 Task: Add a condition where "Hours since assigned Is Ten" in unsolved tickets in your groups.
Action: Mouse moved to (140, 469)
Screenshot: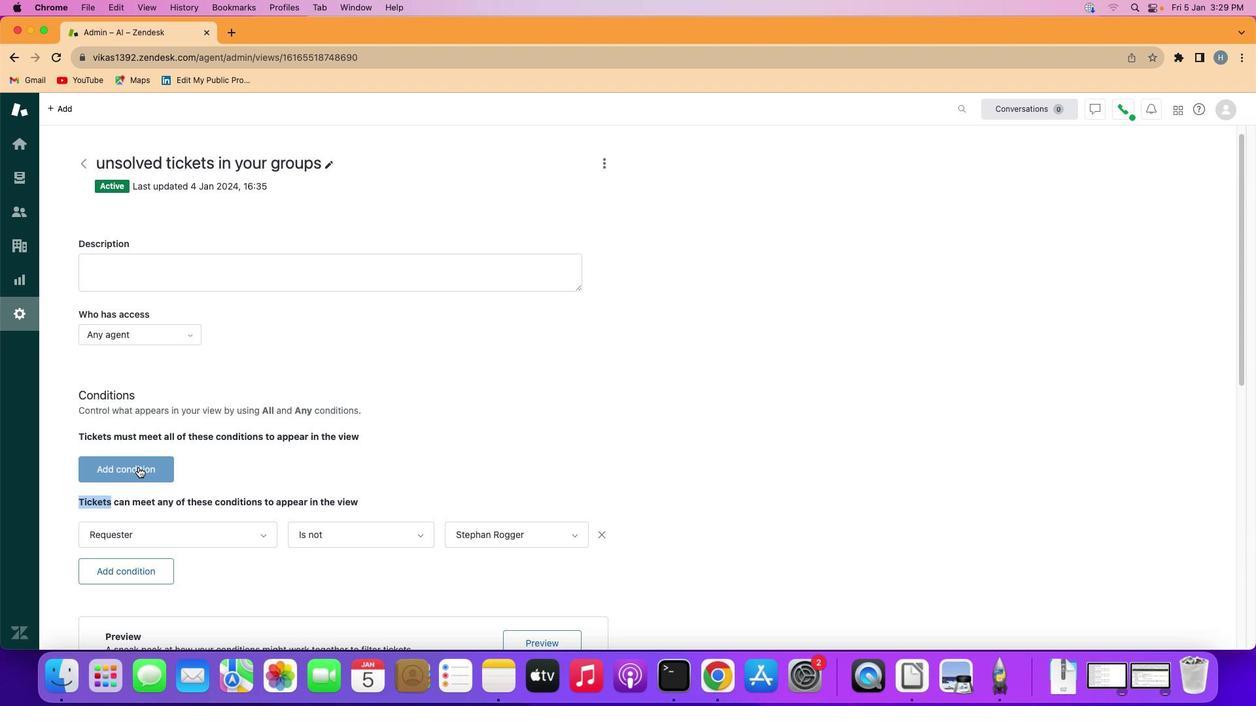 
Action: Mouse pressed left at (140, 469)
Screenshot: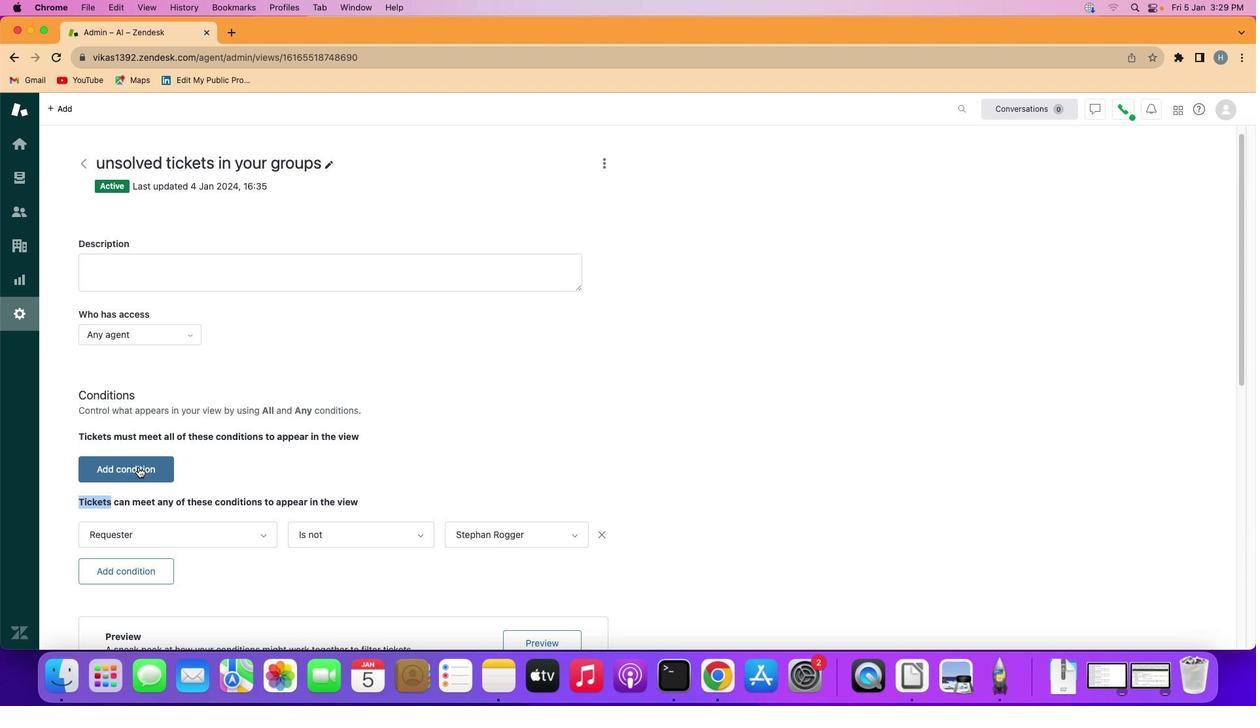 
Action: Mouse moved to (161, 471)
Screenshot: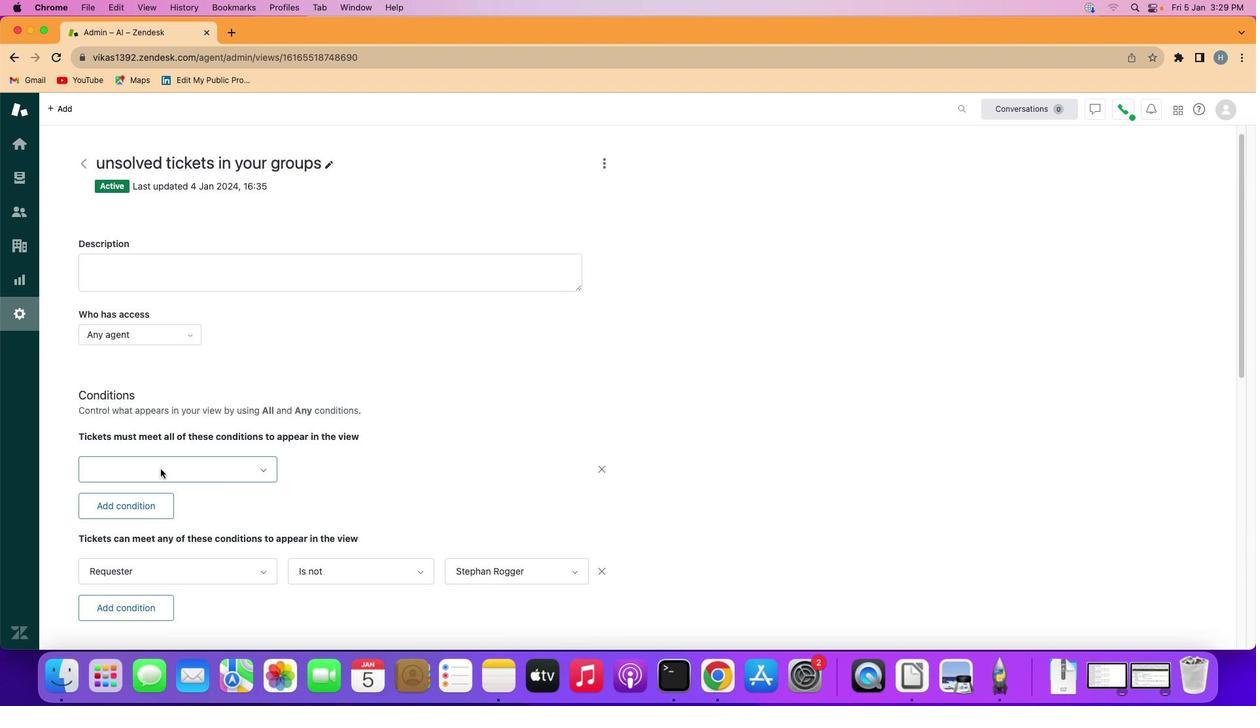 
Action: Mouse pressed left at (161, 471)
Screenshot: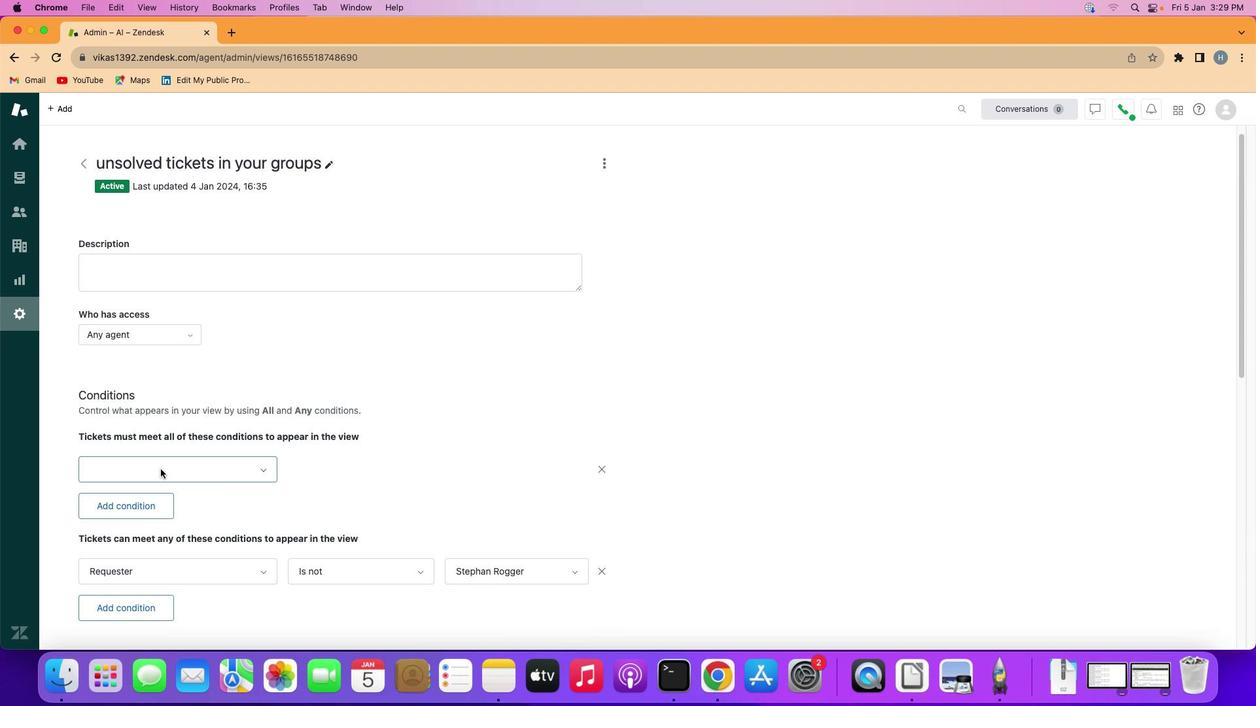 
Action: Mouse moved to (174, 380)
Screenshot: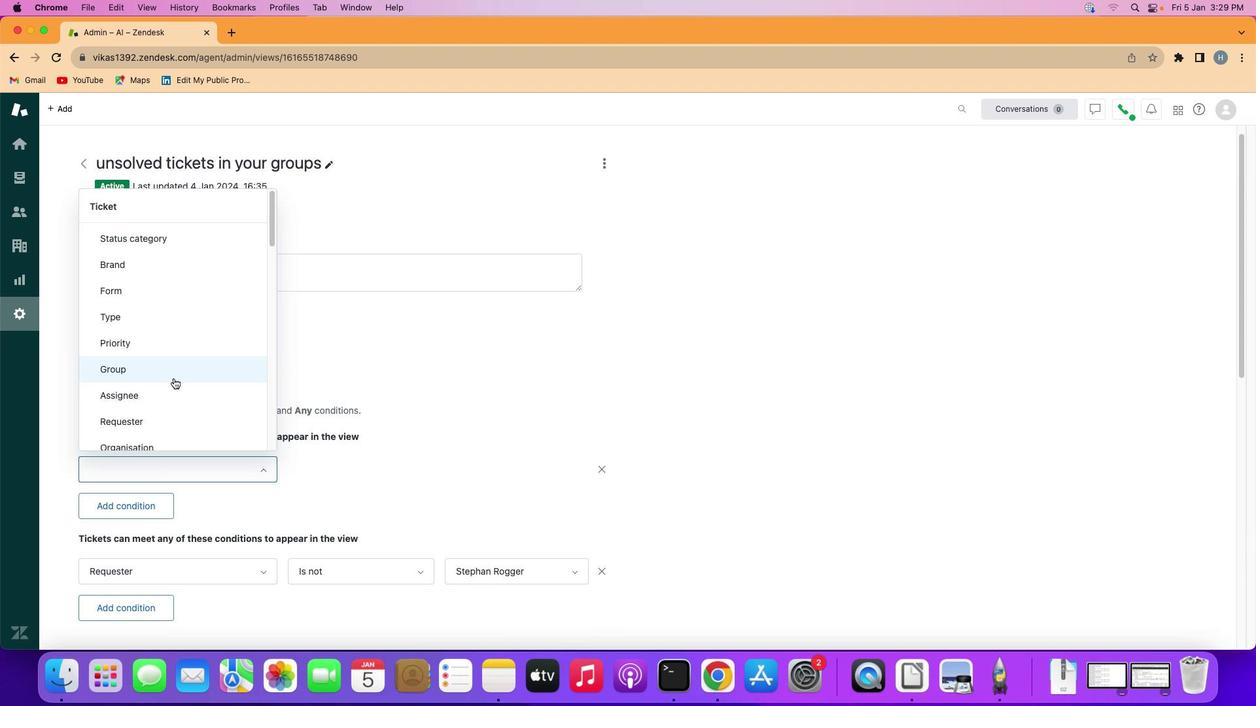 
Action: Mouse scrolled (174, 380) with delta (1, 0)
Screenshot: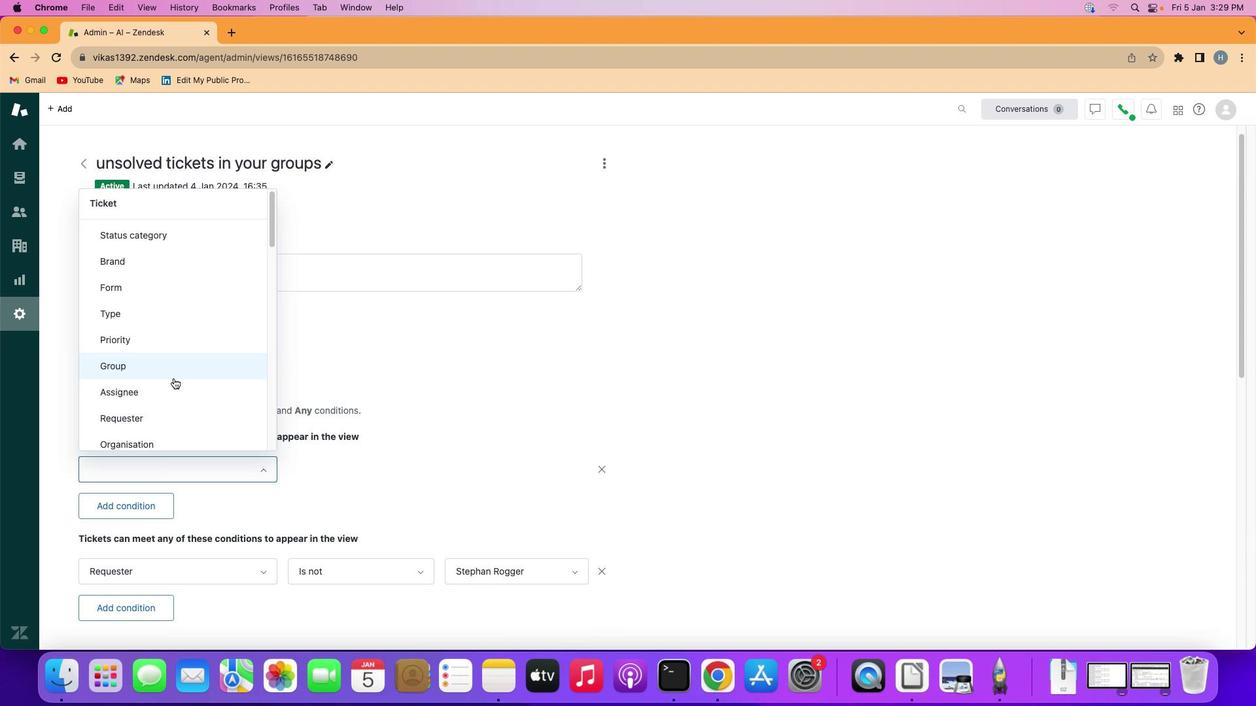 
Action: Mouse moved to (174, 380)
Screenshot: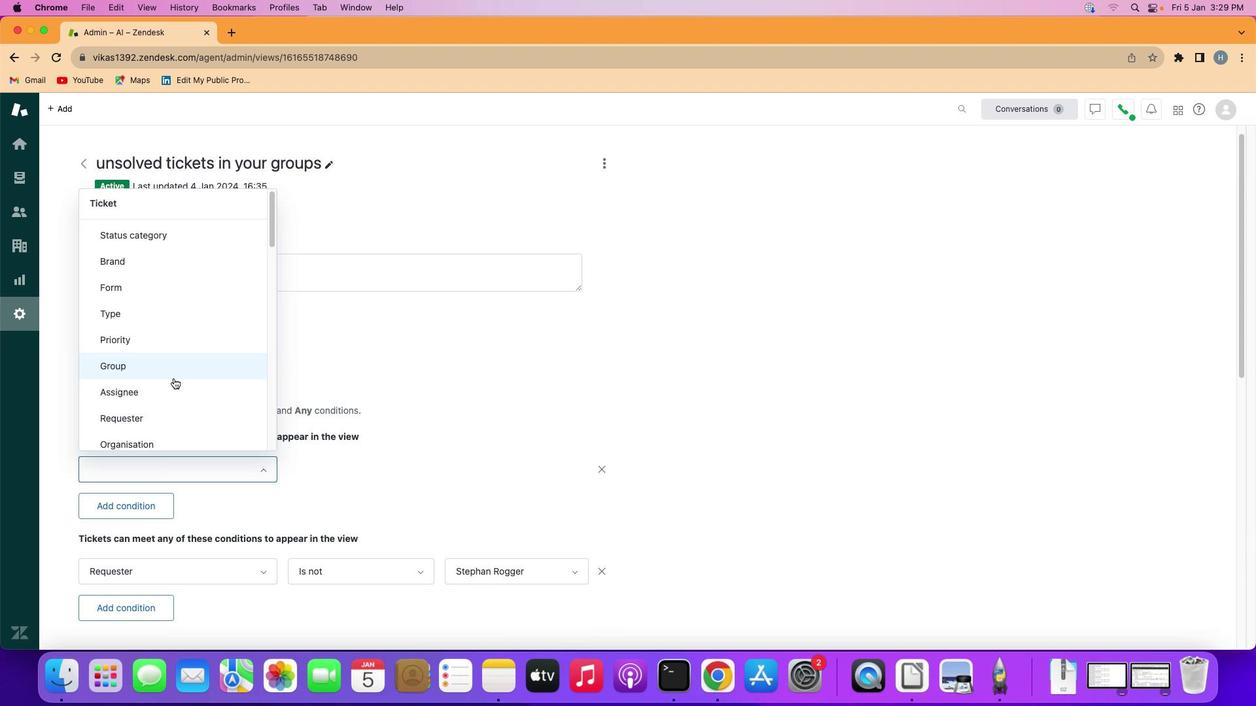 
Action: Mouse scrolled (174, 380) with delta (1, 0)
Screenshot: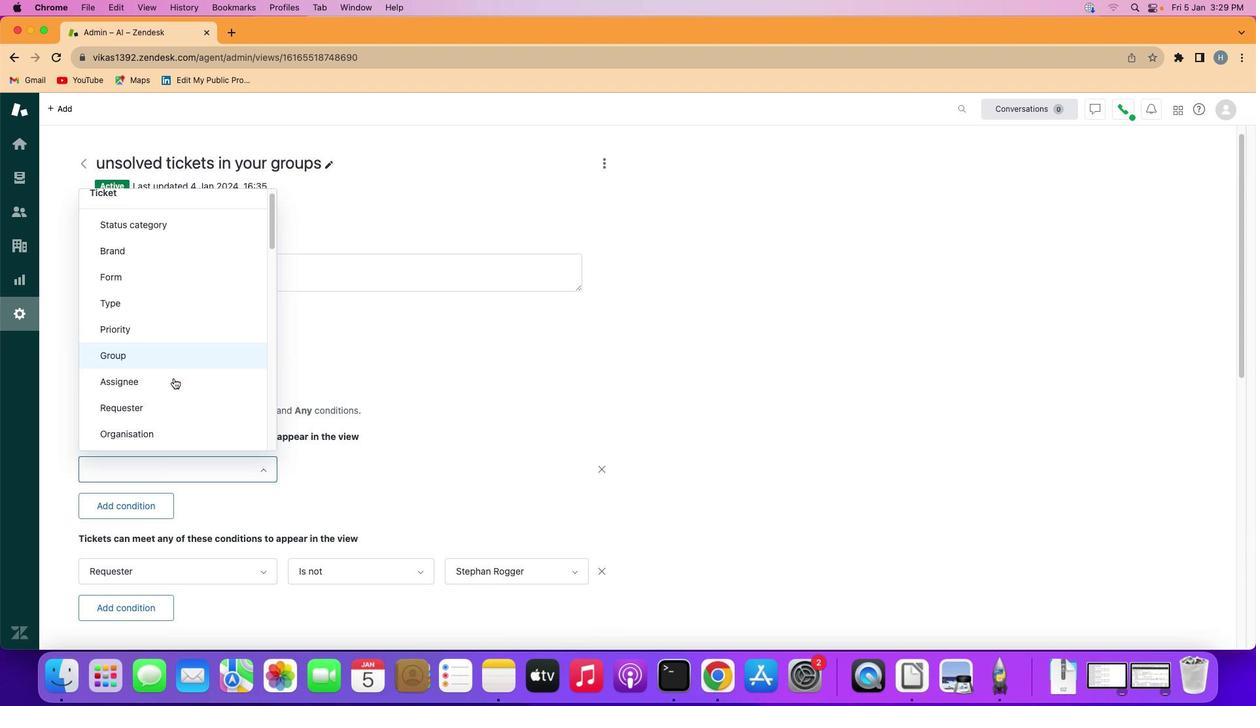 
Action: Mouse scrolled (174, 380) with delta (1, 0)
Screenshot: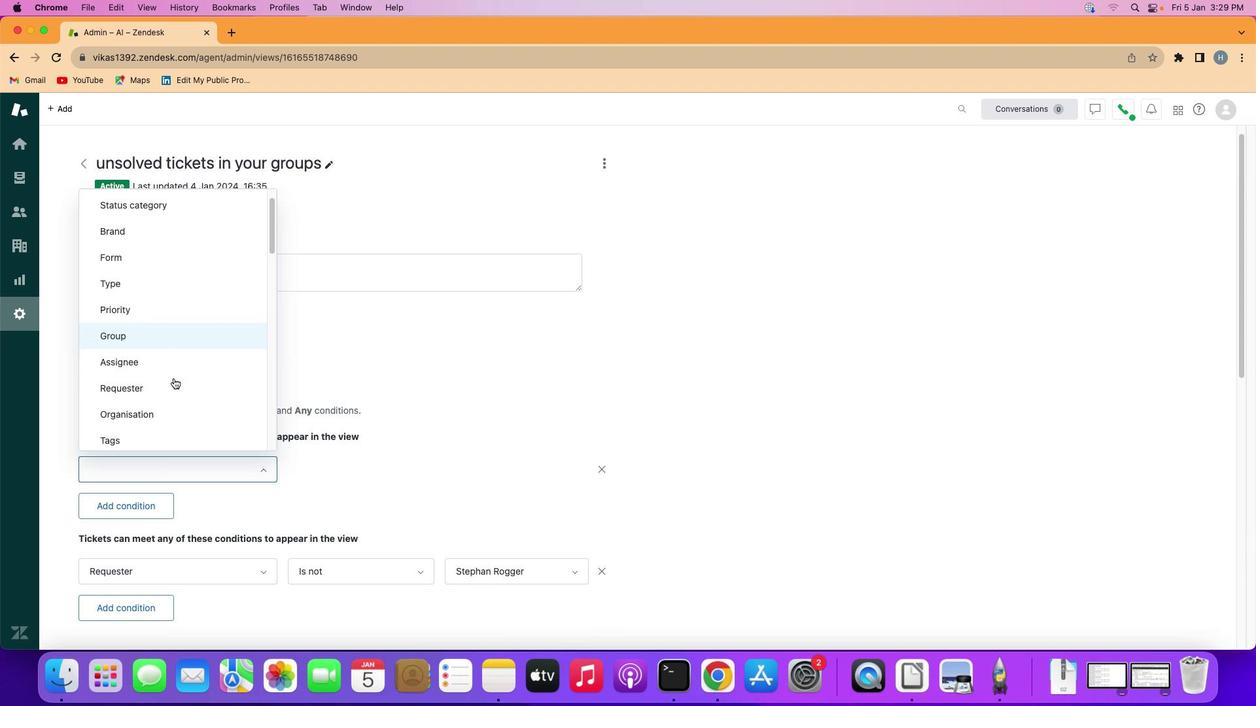 
Action: Mouse scrolled (174, 380) with delta (1, 0)
Screenshot: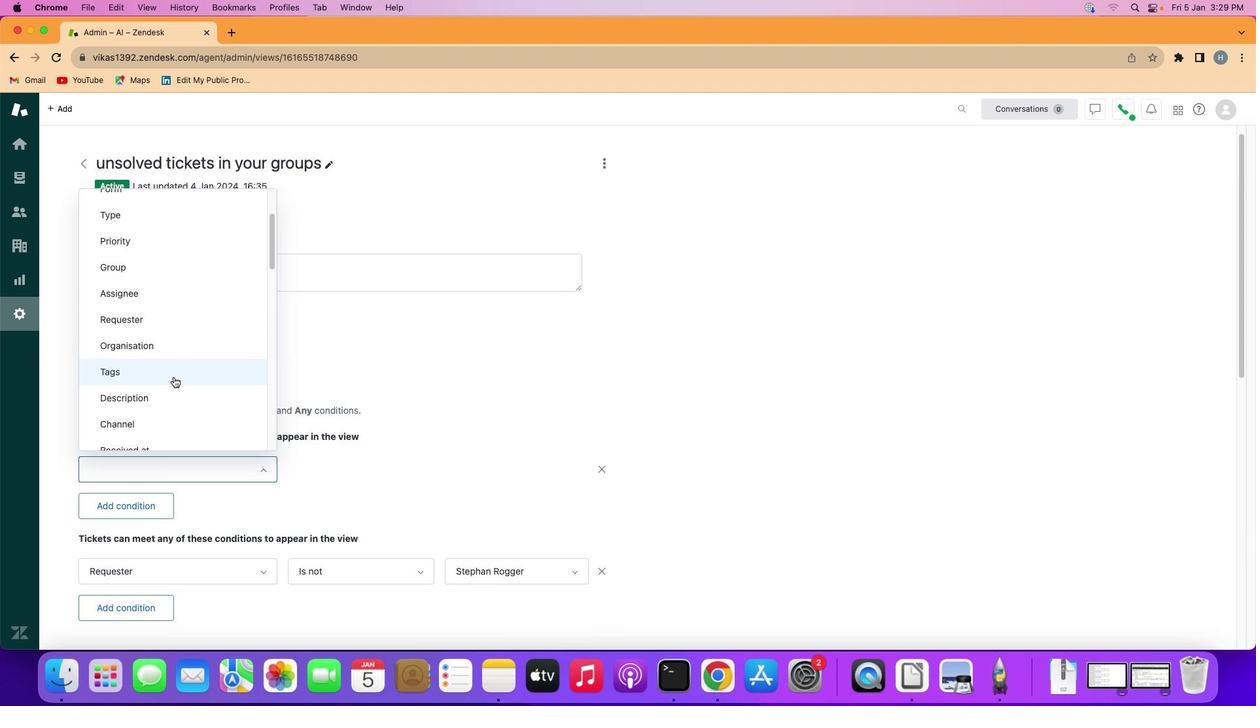 
Action: Mouse moved to (175, 378)
Screenshot: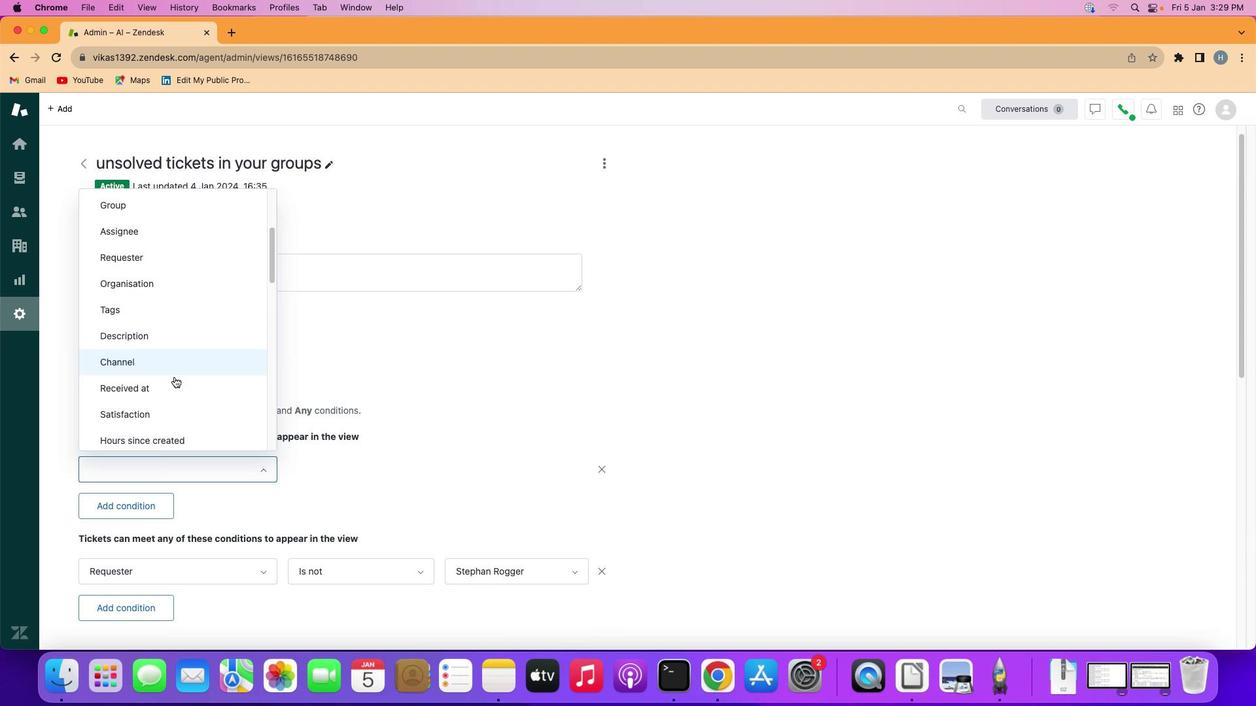 
Action: Mouse scrolled (175, 378) with delta (1, 0)
Screenshot: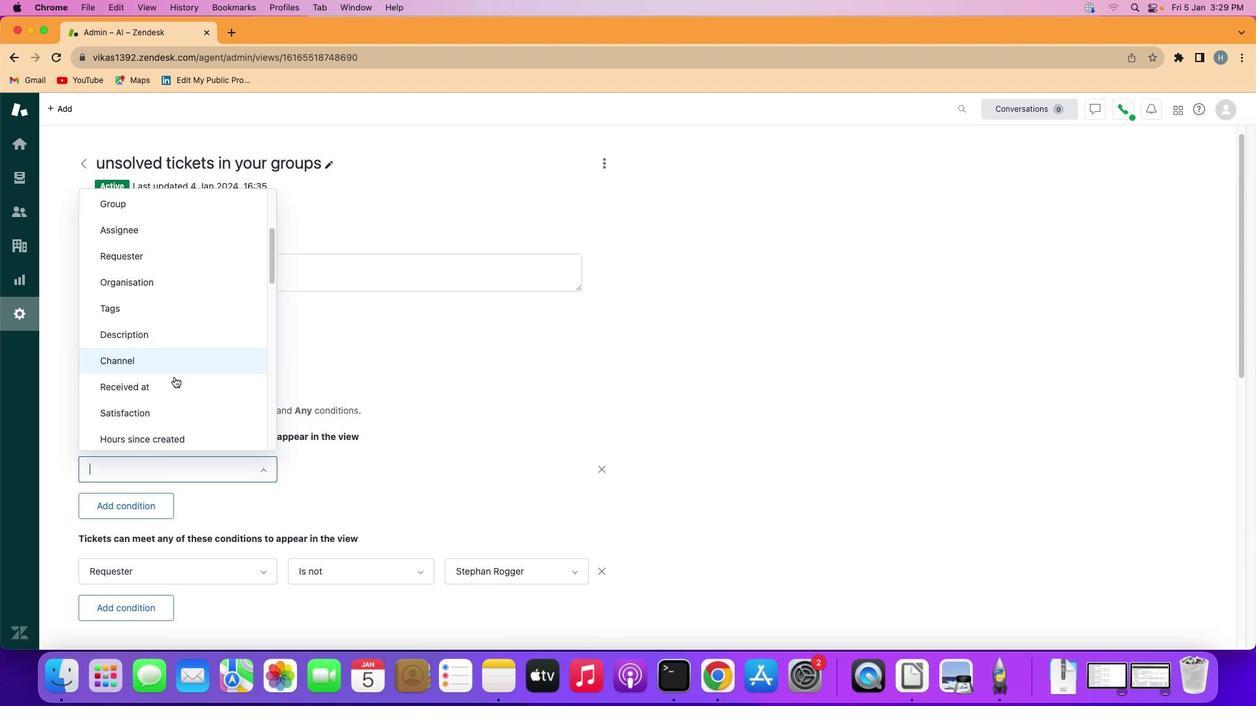 
Action: Mouse scrolled (175, 378) with delta (1, 0)
Screenshot: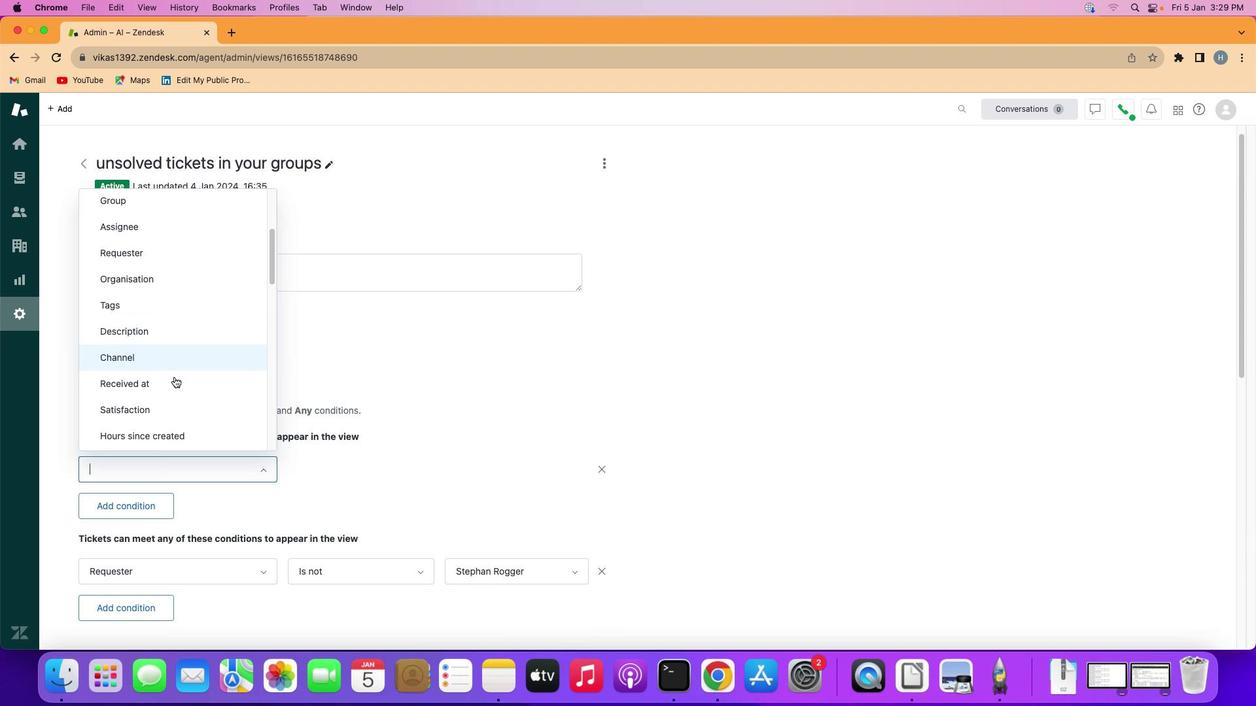 
Action: Mouse scrolled (175, 378) with delta (1, 0)
Screenshot: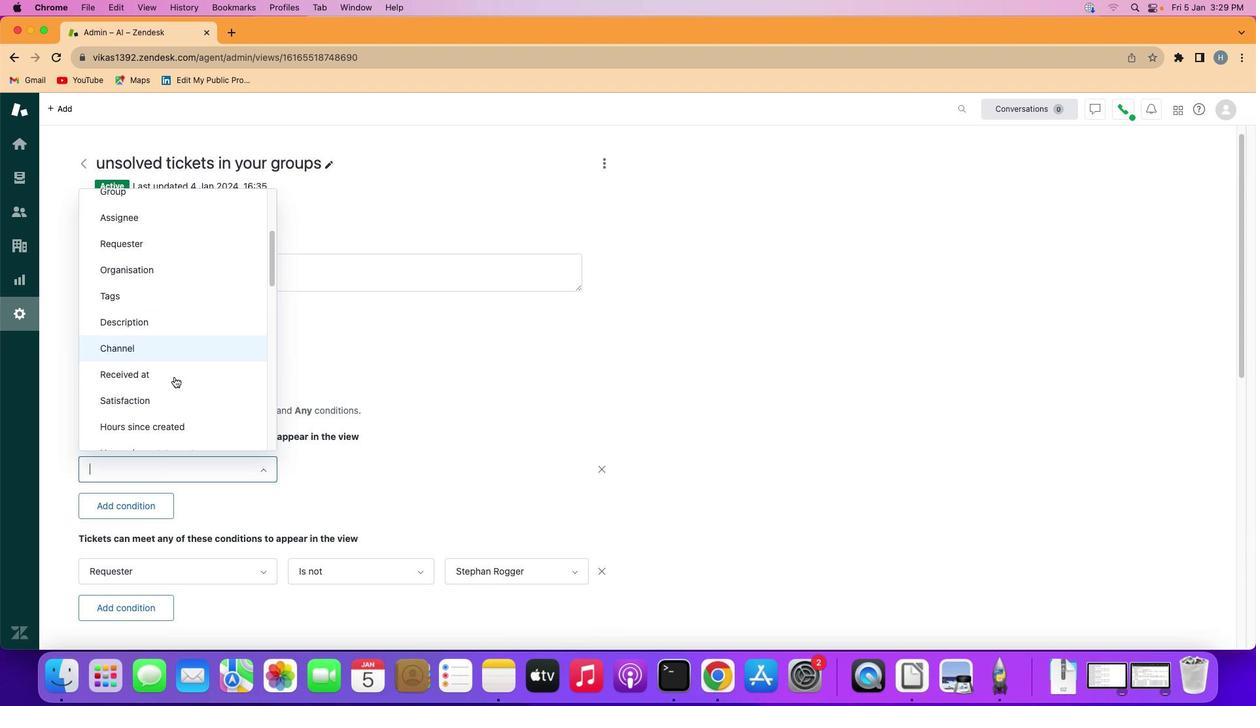 
Action: Mouse moved to (175, 378)
Screenshot: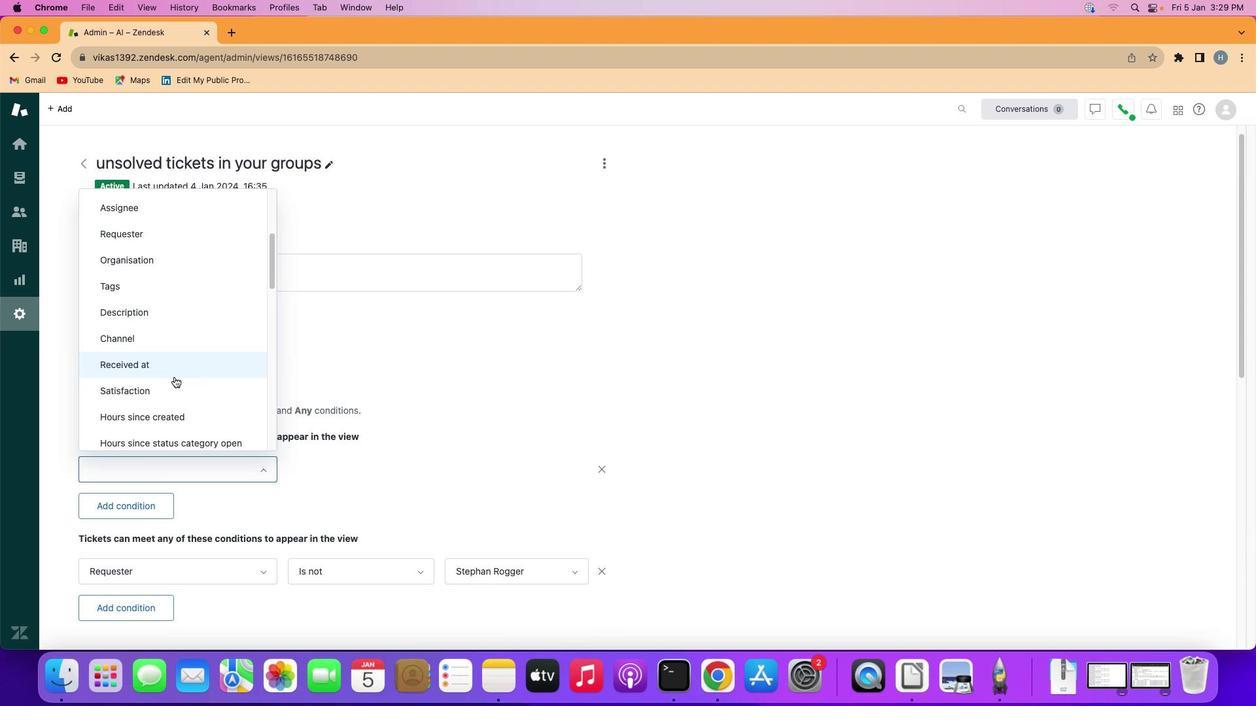 
Action: Mouse scrolled (175, 378) with delta (1, 0)
Screenshot: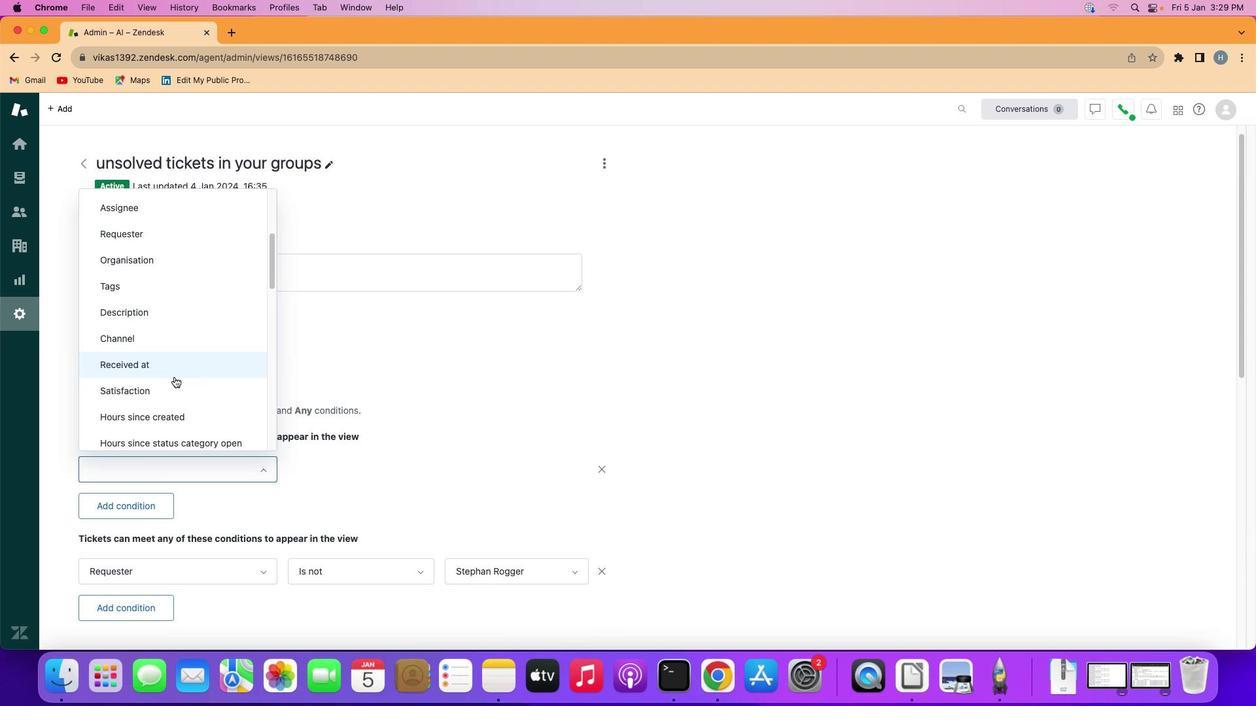 
Action: Mouse scrolled (175, 378) with delta (1, 0)
Screenshot: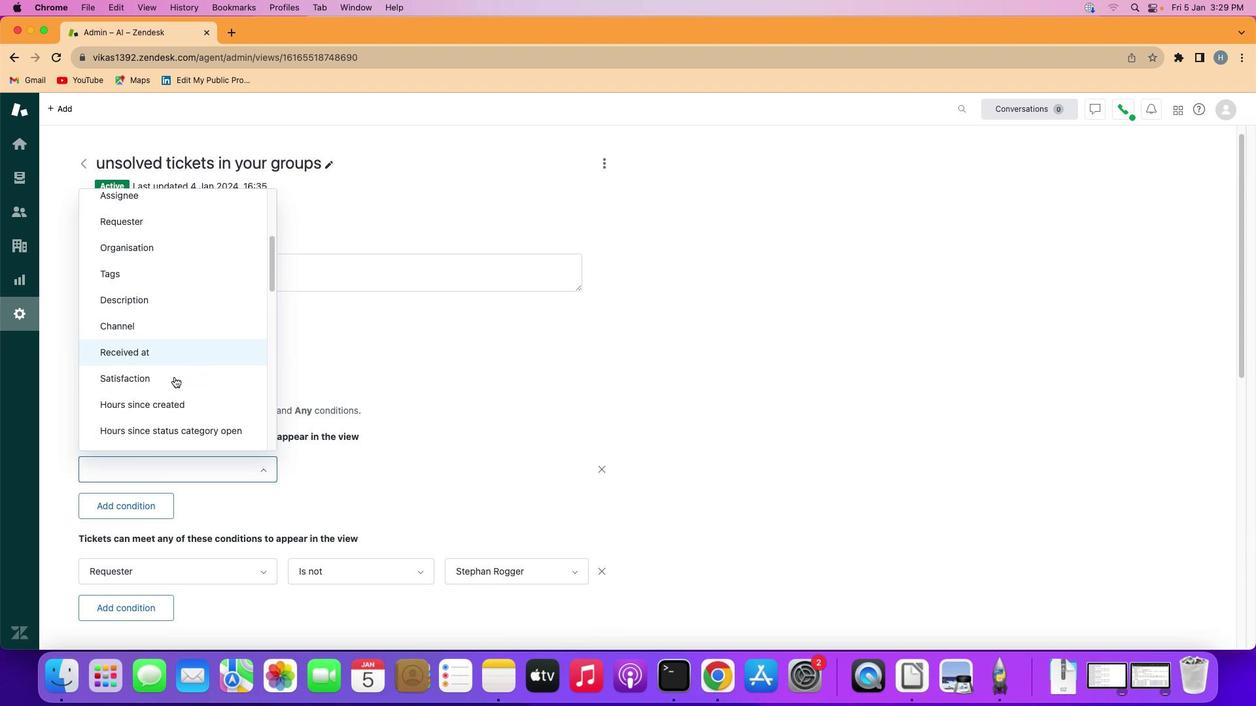 
Action: Mouse scrolled (175, 378) with delta (1, 0)
Screenshot: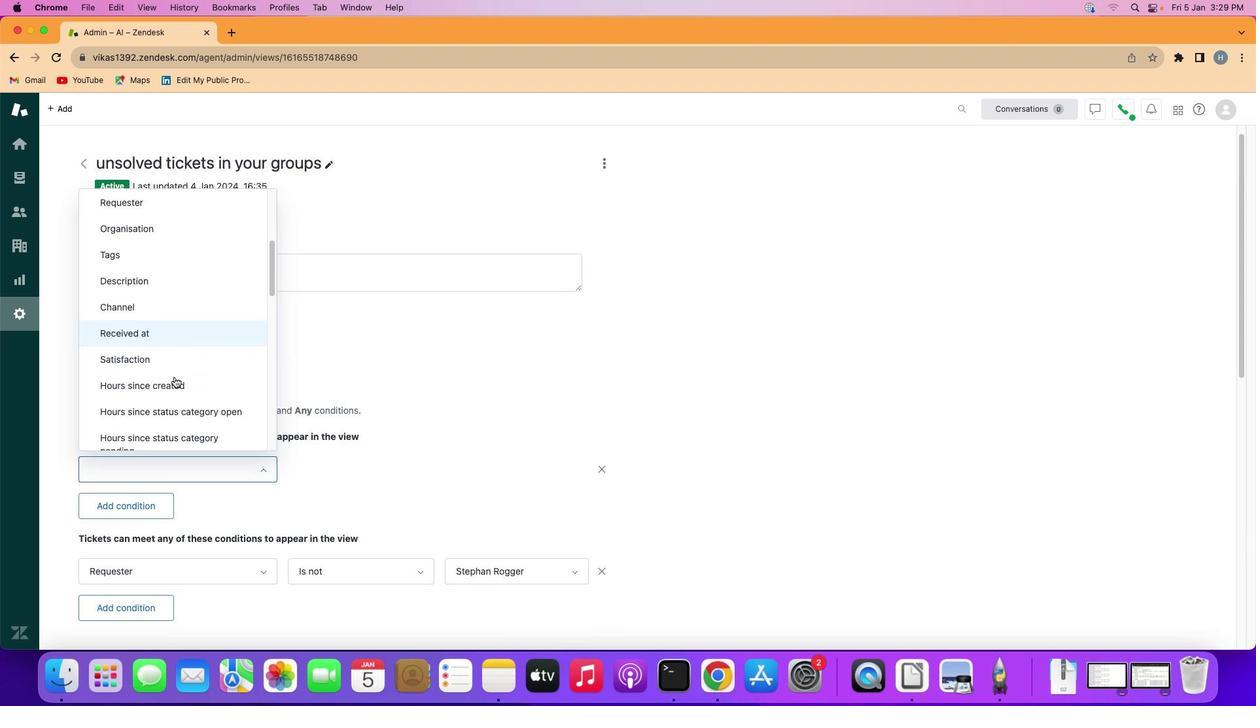 
Action: Mouse scrolled (175, 378) with delta (1, 0)
Screenshot: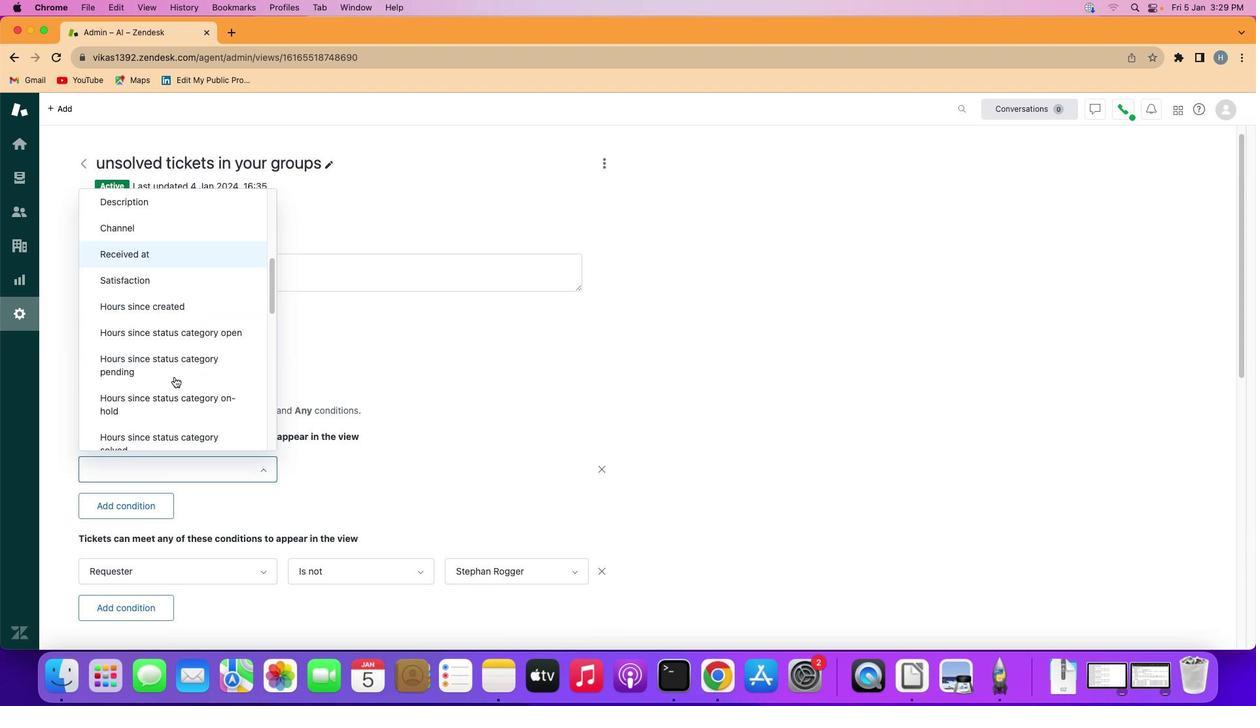 
Action: Mouse scrolled (175, 378) with delta (1, 0)
Screenshot: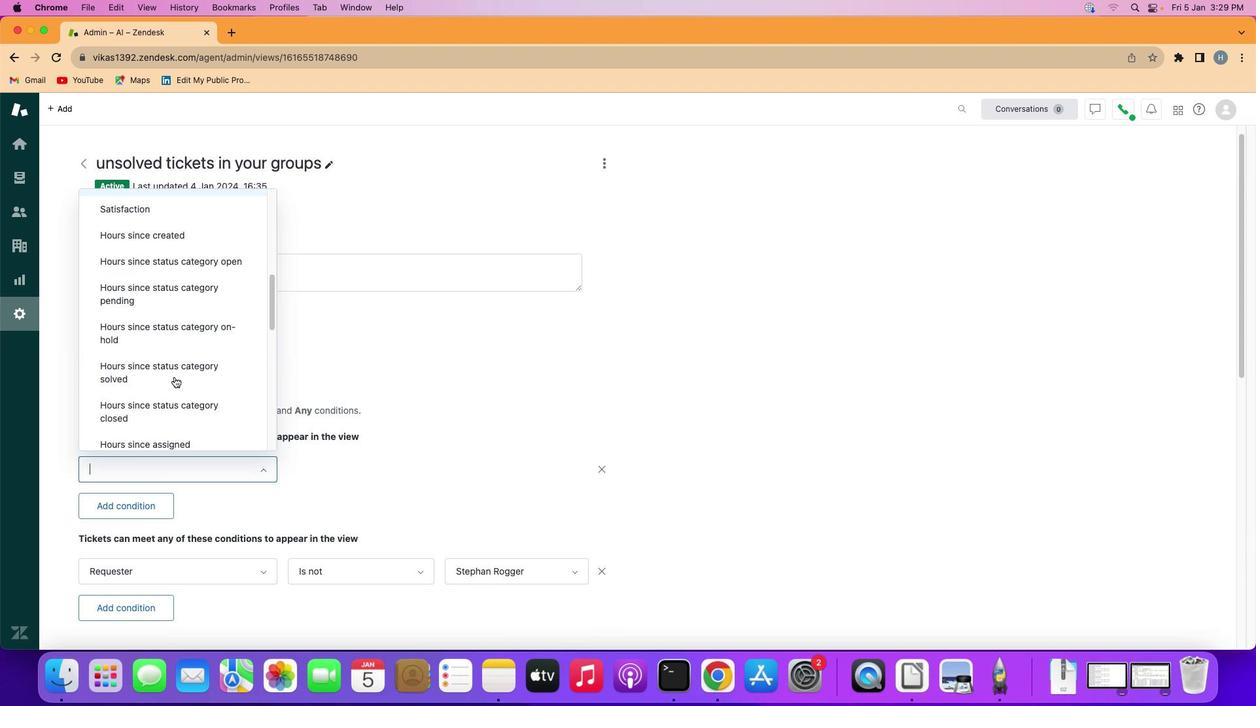 
Action: Mouse scrolled (175, 378) with delta (1, 0)
Screenshot: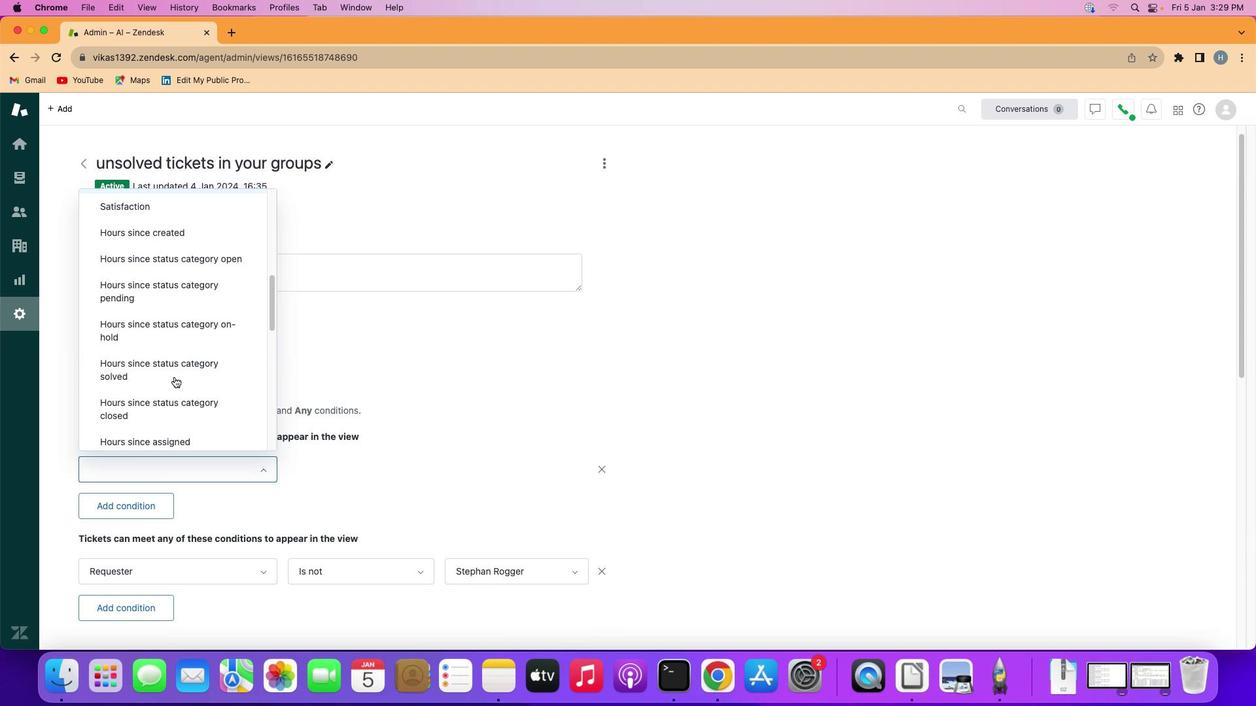 
Action: Mouse scrolled (175, 378) with delta (1, 0)
Screenshot: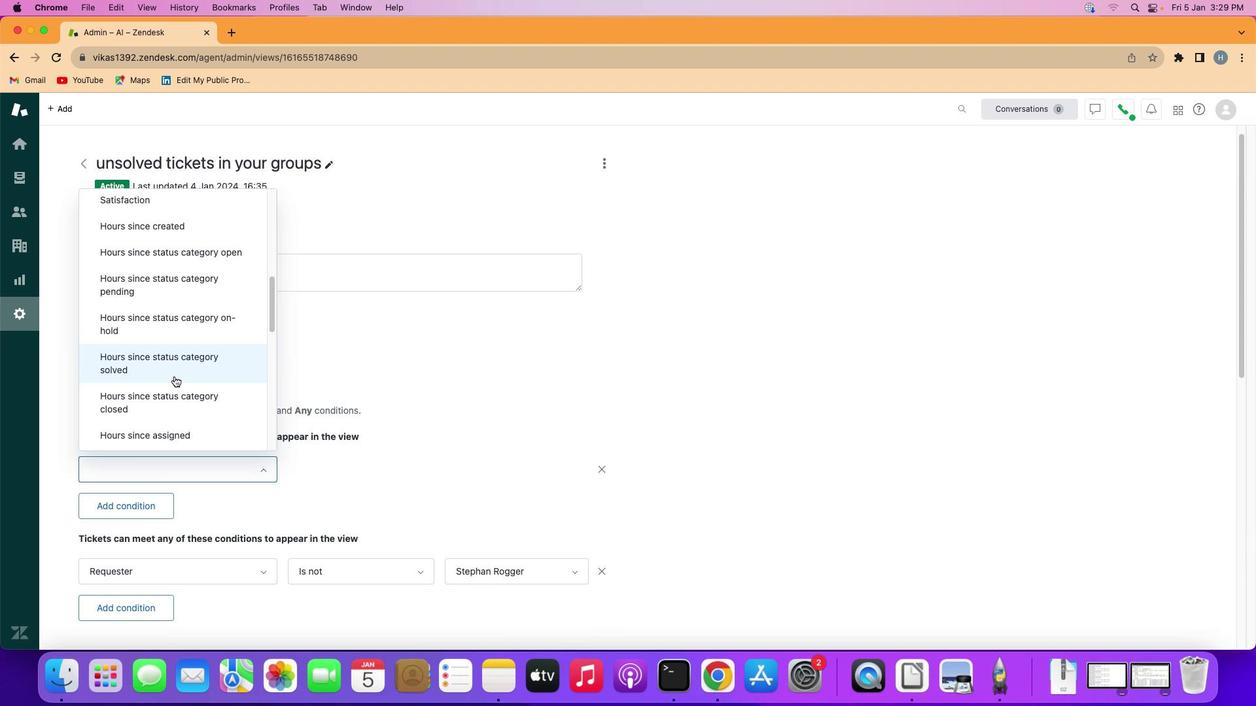 
Action: Mouse moved to (176, 378)
Screenshot: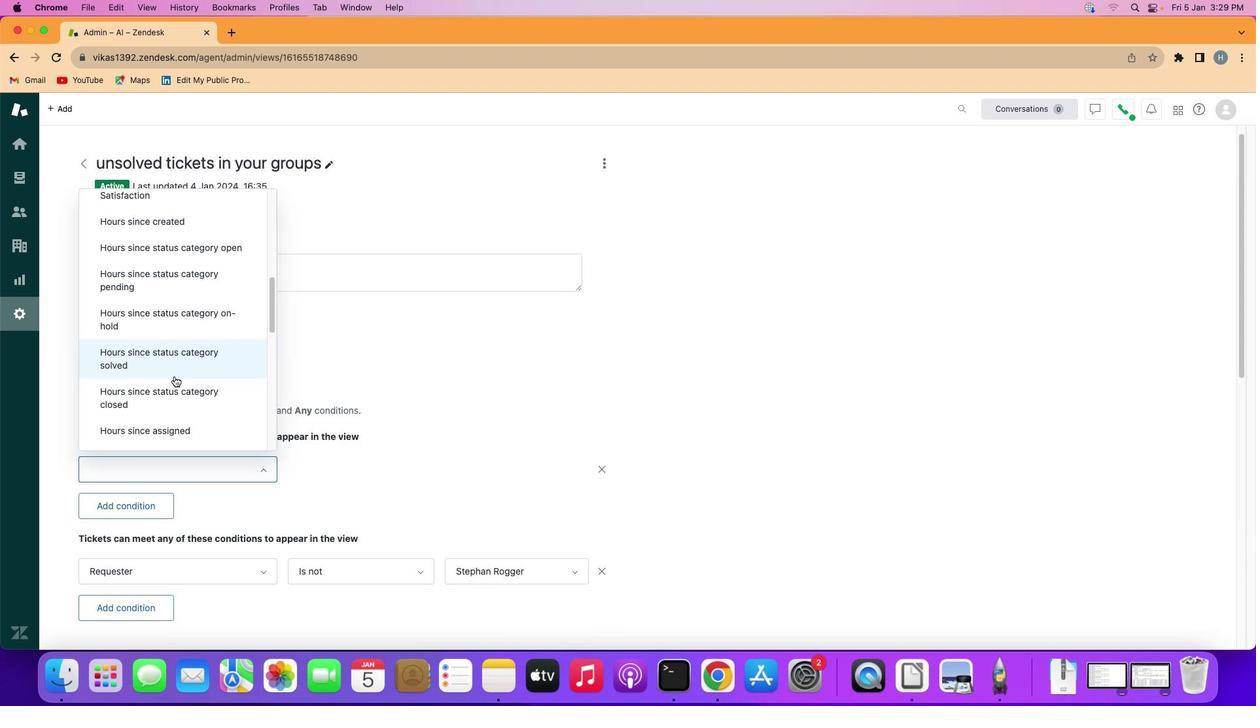 
Action: Mouse scrolled (176, 378) with delta (1, 0)
Screenshot: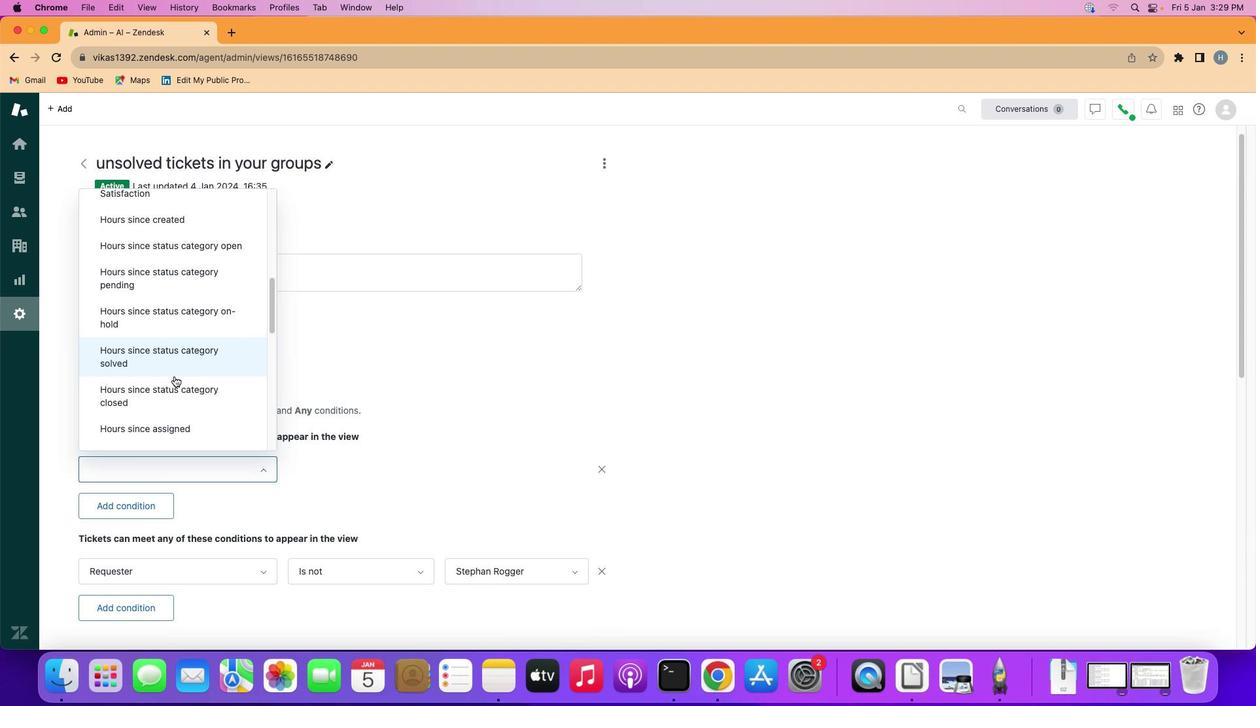 
Action: Mouse moved to (155, 435)
Screenshot: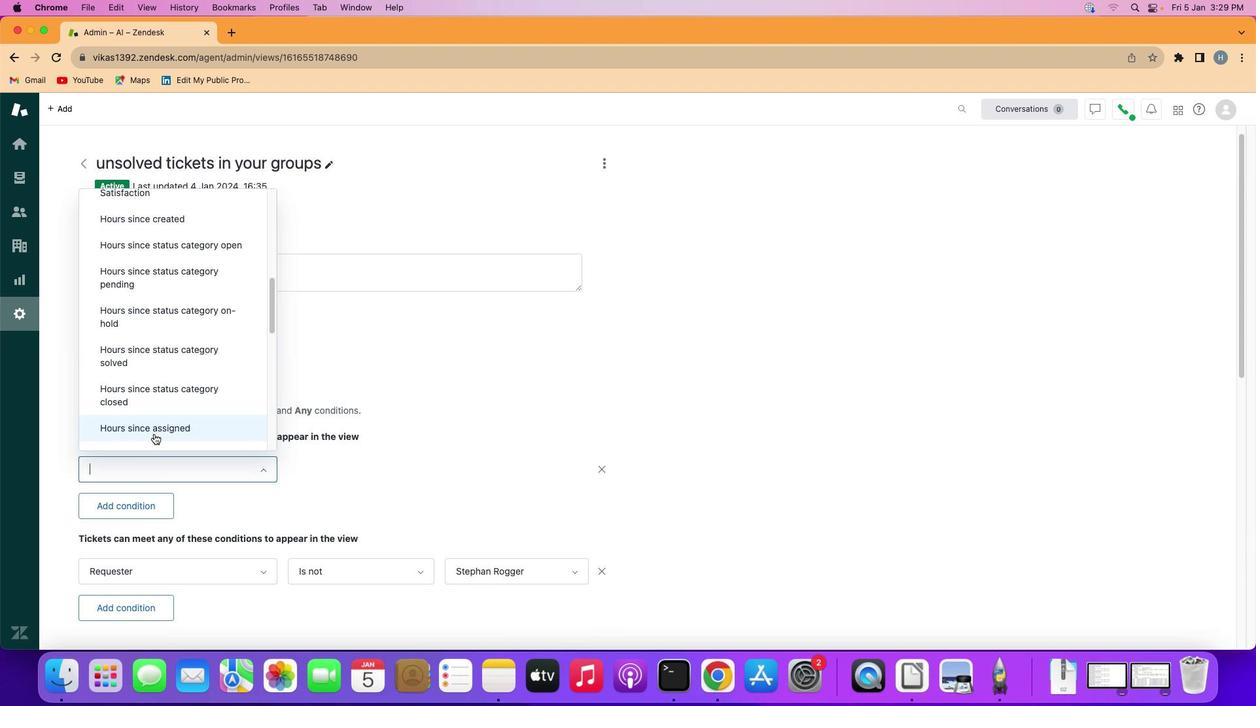 
Action: Mouse pressed left at (155, 435)
Screenshot: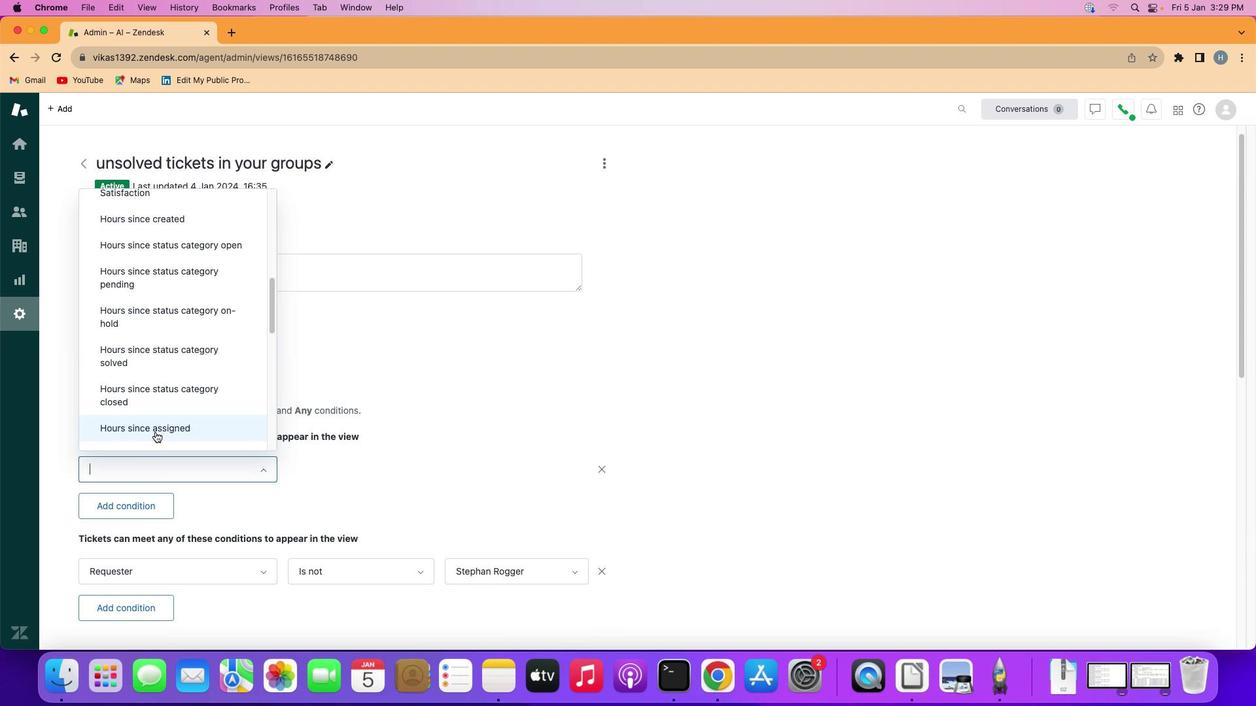 
Action: Mouse moved to (365, 477)
Screenshot: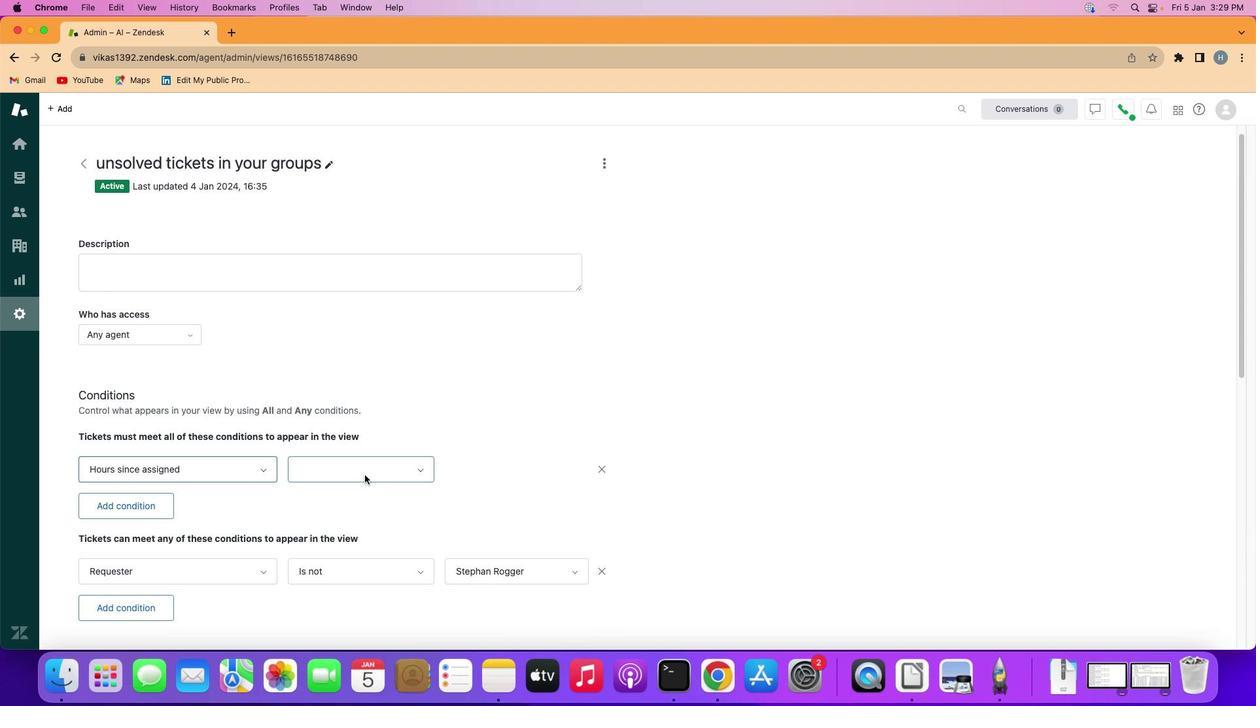 
Action: Mouse pressed left at (365, 477)
Screenshot: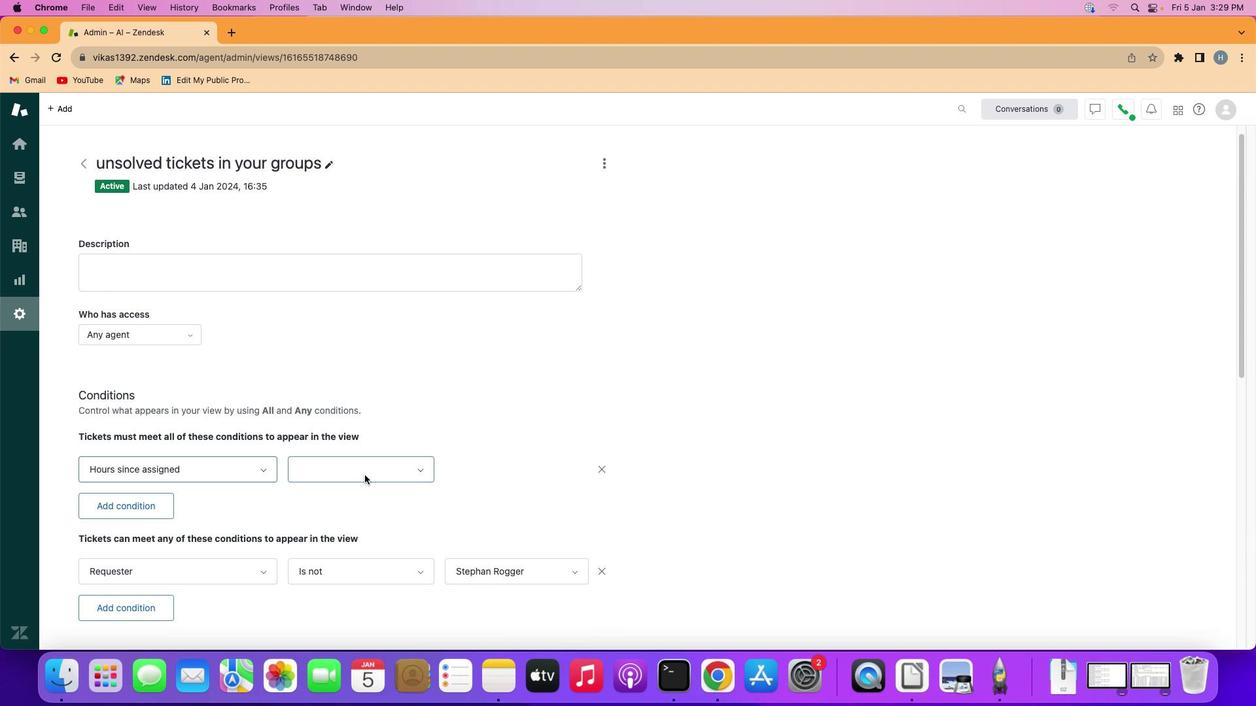
Action: Mouse moved to (359, 551)
Screenshot: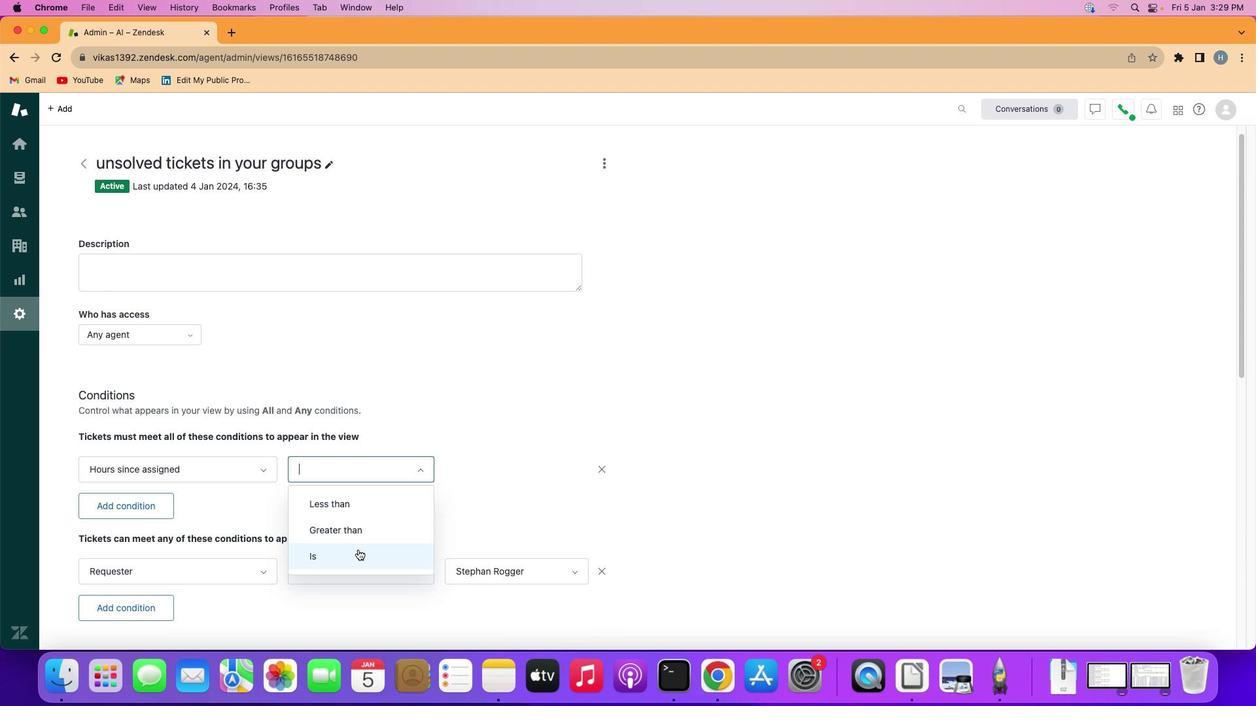 
Action: Mouse pressed left at (359, 551)
Screenshot: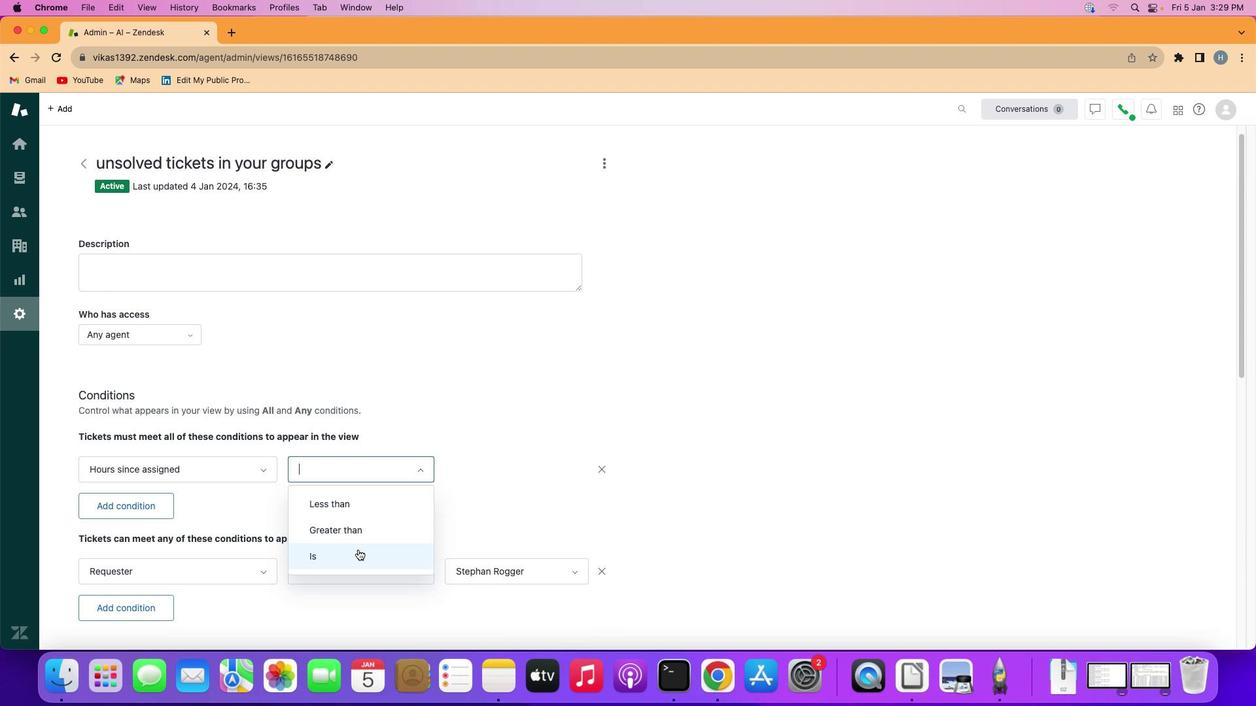 
Action: Mouse moved to (521, 472)
Screenshot: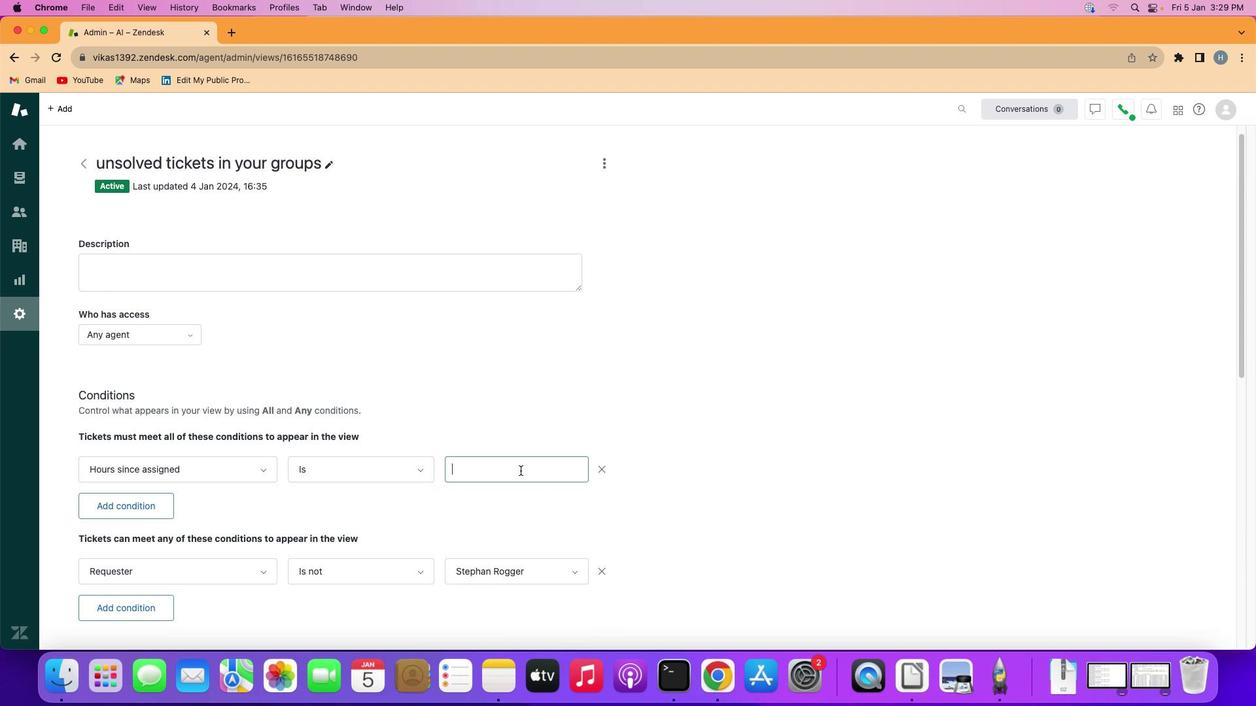
Action: Mouse pressed left at (521, 472)
Screenshot: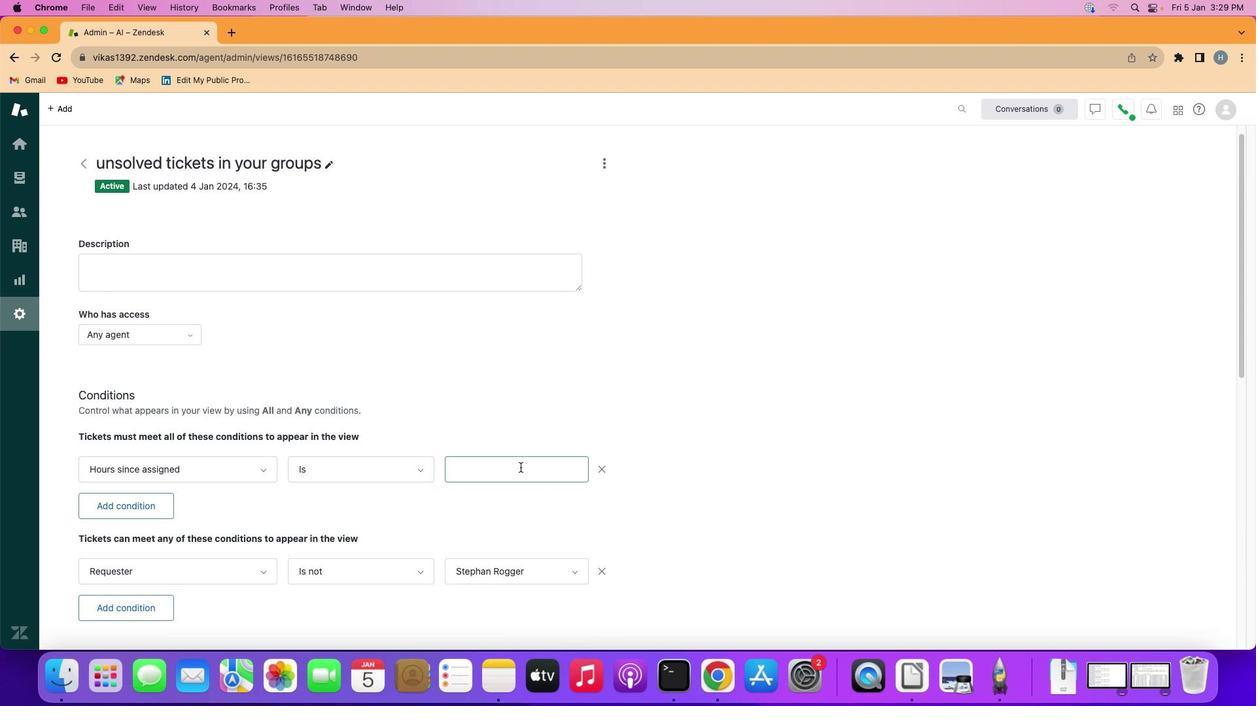 
Action: Mouse moved to (522, 469)
Screenshot: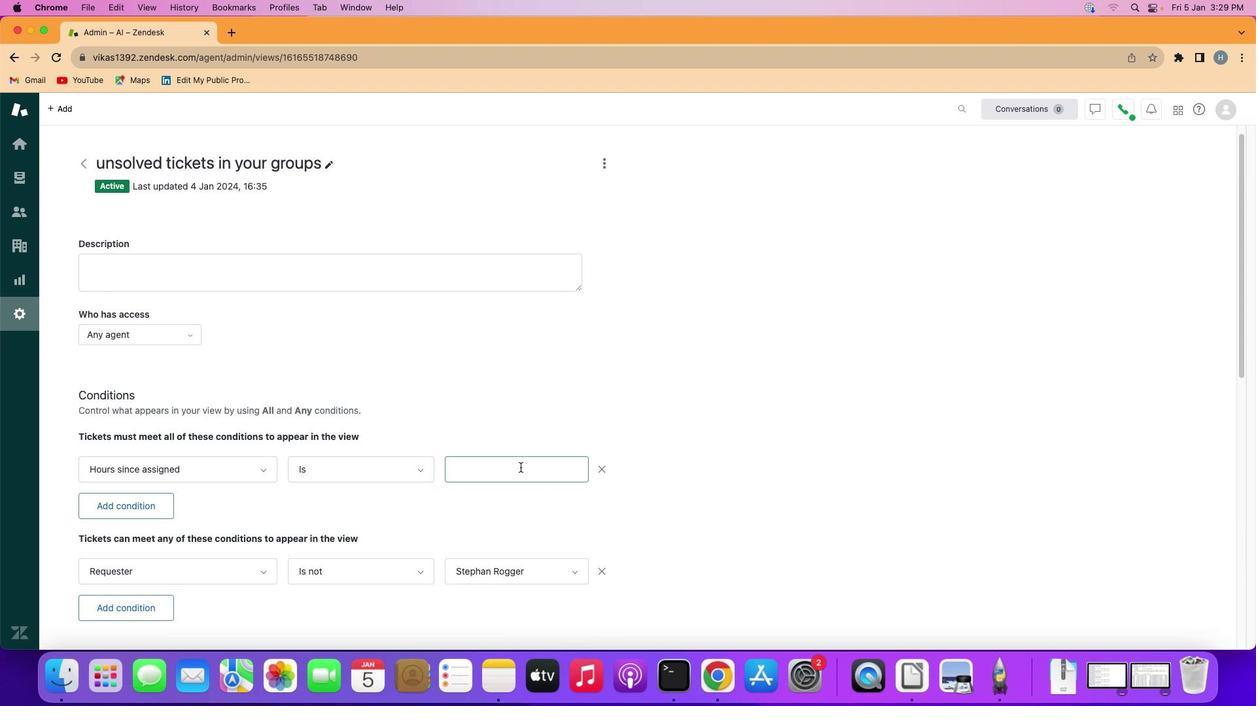 
Action: Key pressed Key.shift'T''e''n'
Screenshot: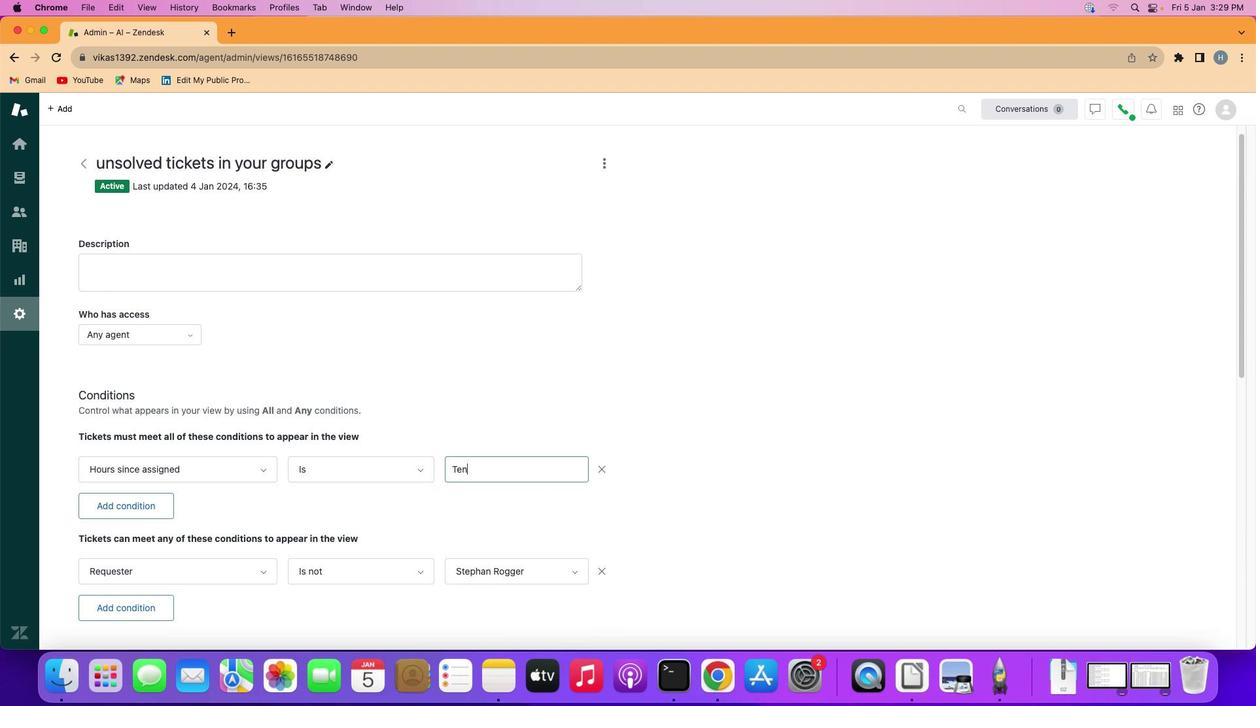 
Action: Mouse moved to (545, 503)
Screenshot: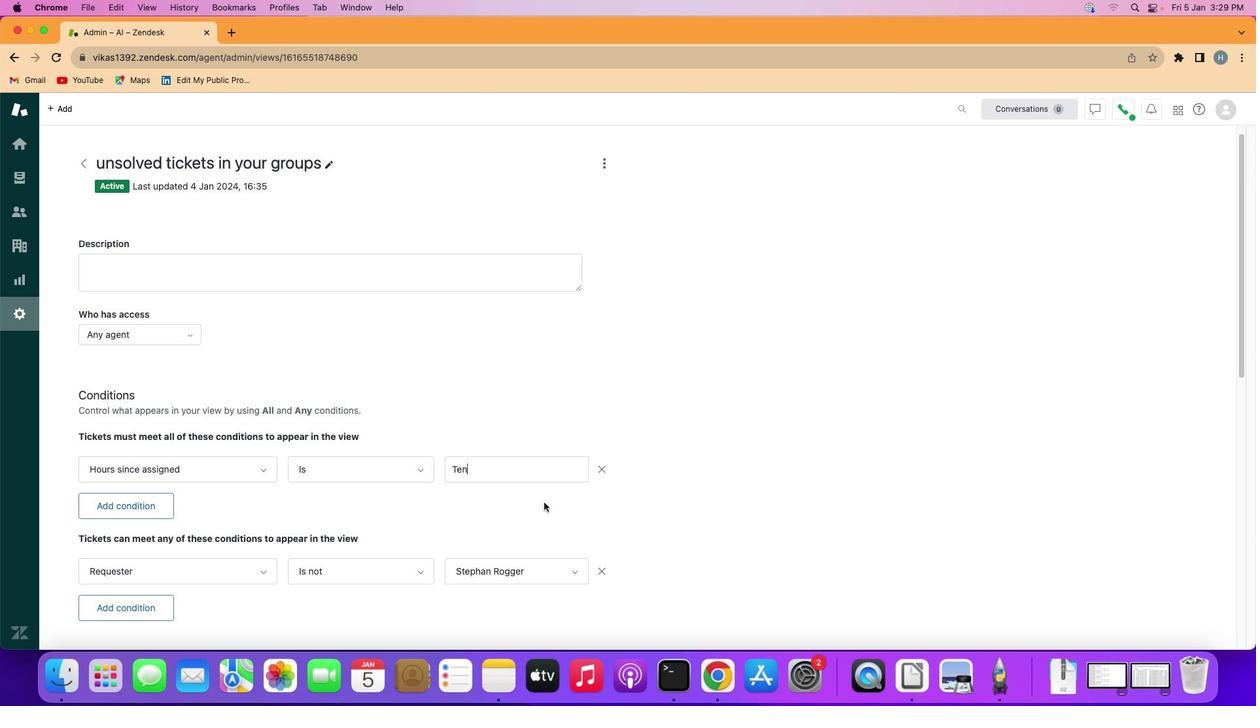 
Action: Mouse pressed left at (545, 503)
Screenshot: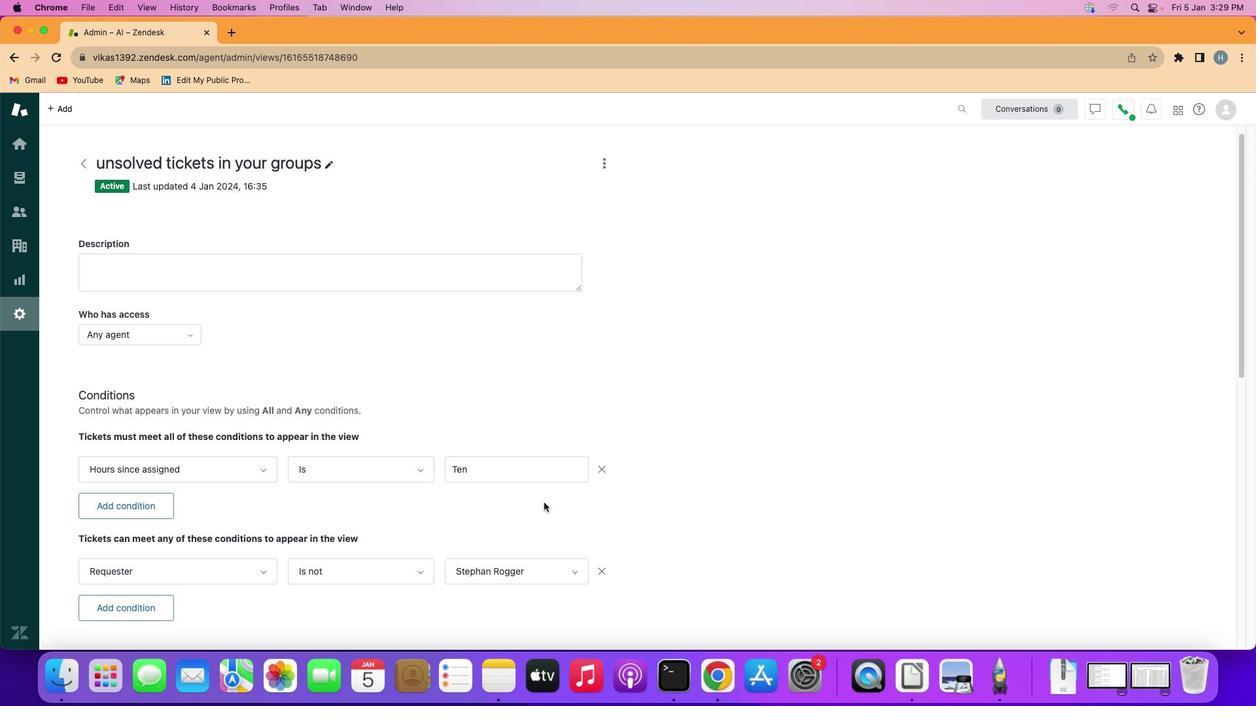 
